 Task: Set the "Ratio of B frames" for encoding in FFmpeg audio/video decoder to 2.
Action: Mouse moved to (121, 41)
Screenshot: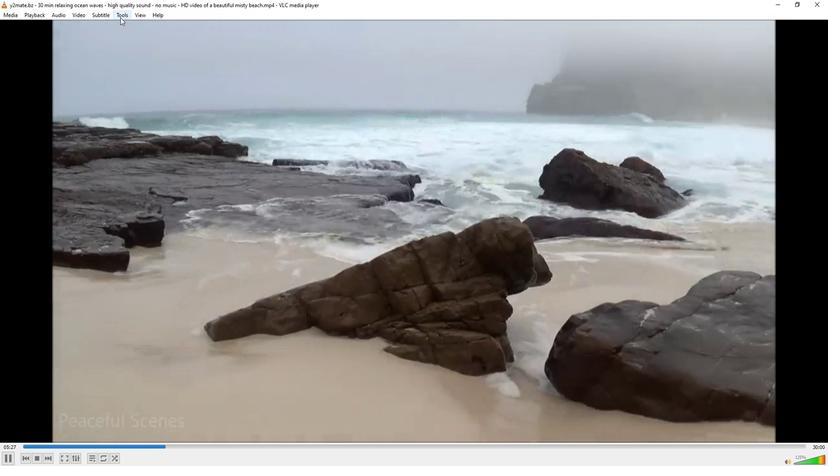 
Action: Mouse pressed left at (121, 41)
Screenshot: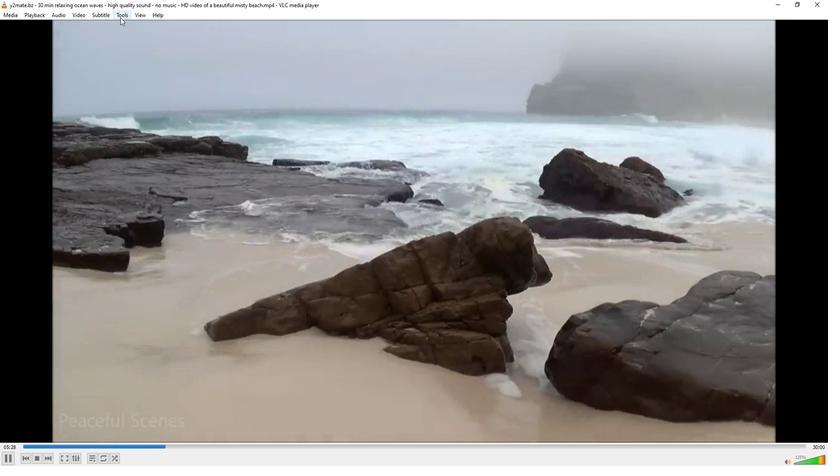 
Action: Mouse moved to (143, 133)
Screenshot: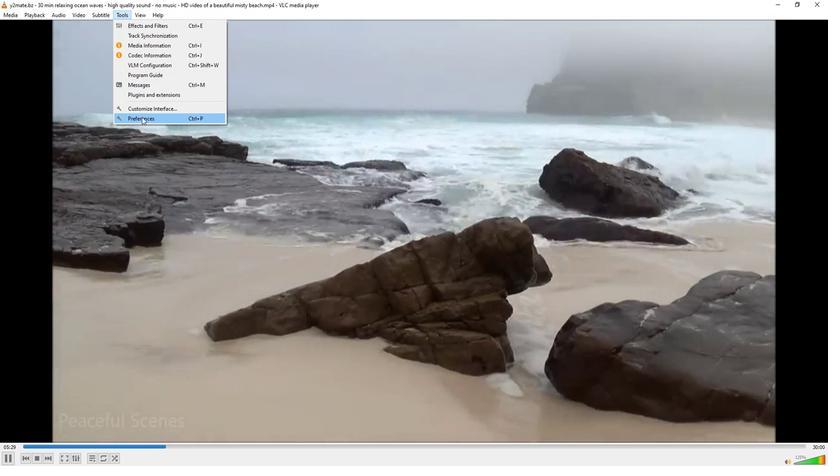 
Action: Mouse pressed left at (143, 133)
Screenshot: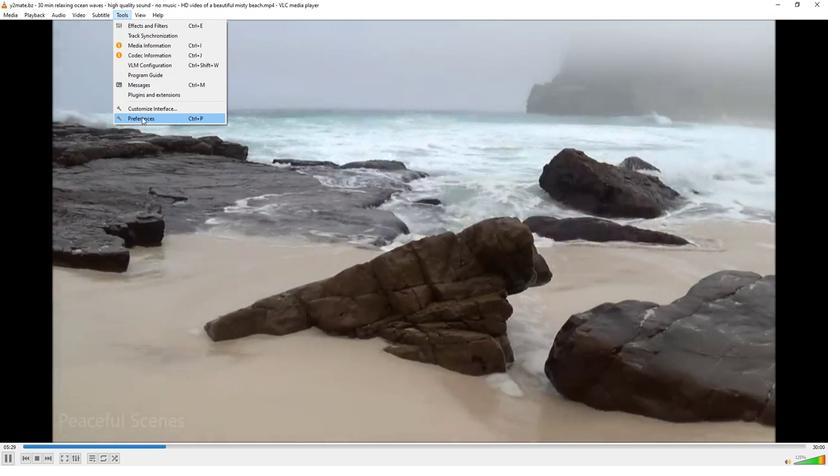 
Action: Mouse moved to (105, 358)
Screenshot: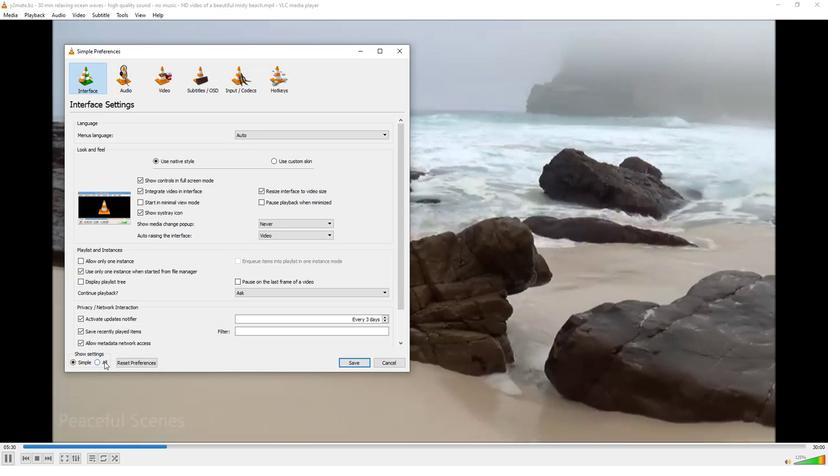 
Action: Mouse pressed left at (105, 358)
Screenshot: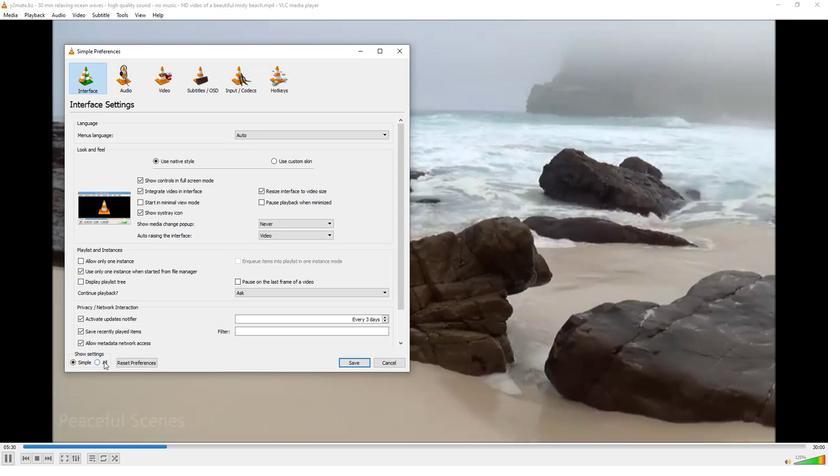 
Action: Mouse moved to (88, 245)
Screenshot: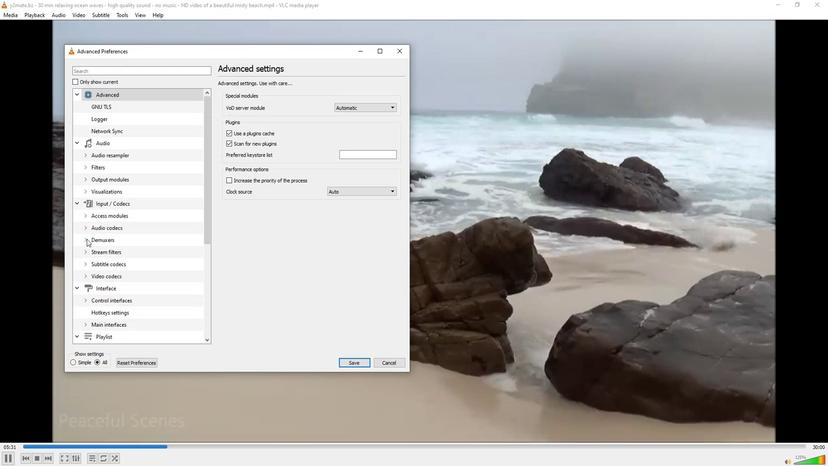 
Action: Mouse pressed left at (88, 245)
Screenshot: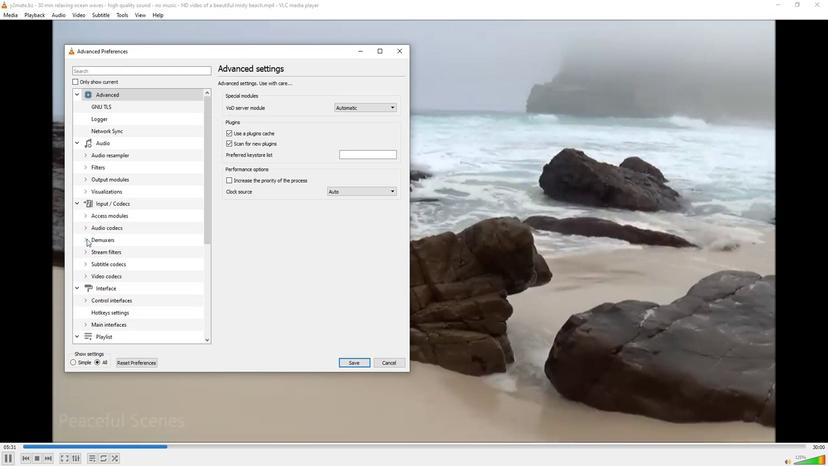 
Action: Mouse moved to (128, 271)
Screenshot: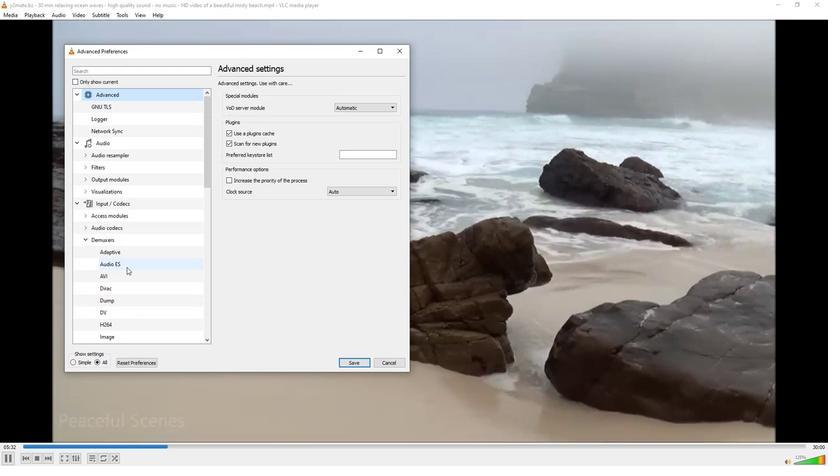 
Action: Mouse scrolled (128, 271) with delta (0, 0)
Screenshot: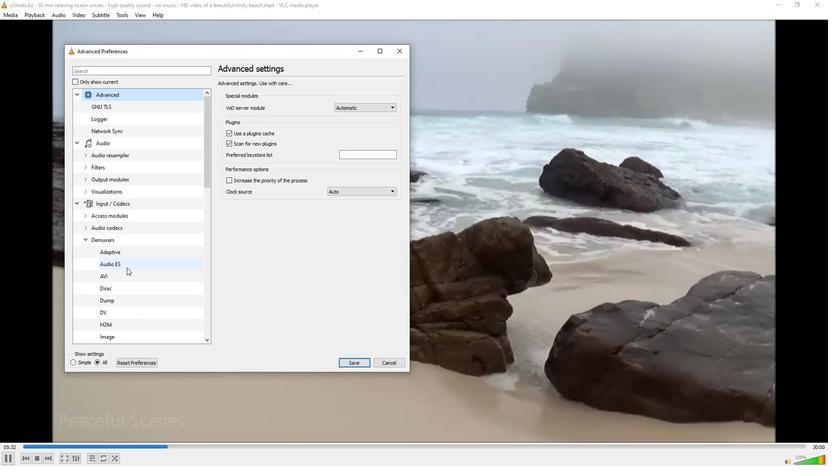 
Action: Mouse scrolled (128, 271) with delta (0, 0)
Screenshot: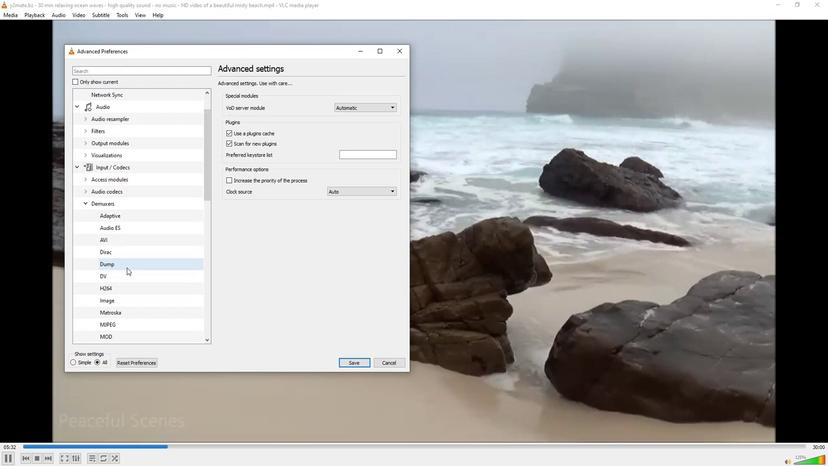 
Action: Mouse scrolled (128, 271) with delta (0, 0)
Screenshot: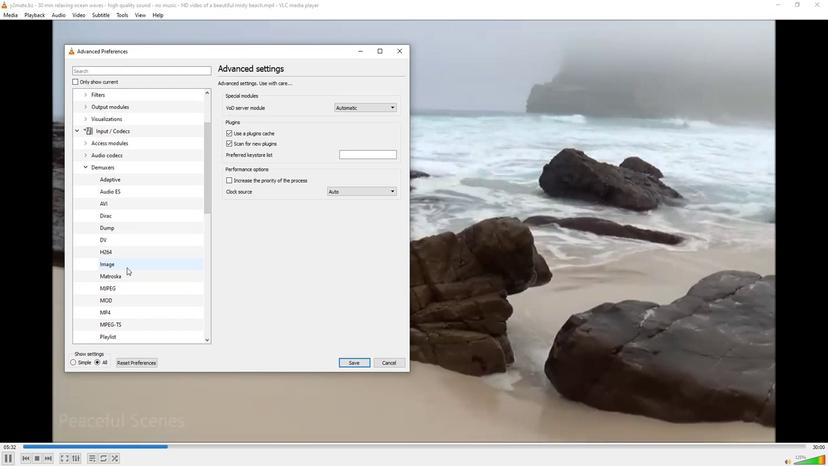 
Action: Mouse scrolled (128, 271) with delta (0, 0)
Screenshot: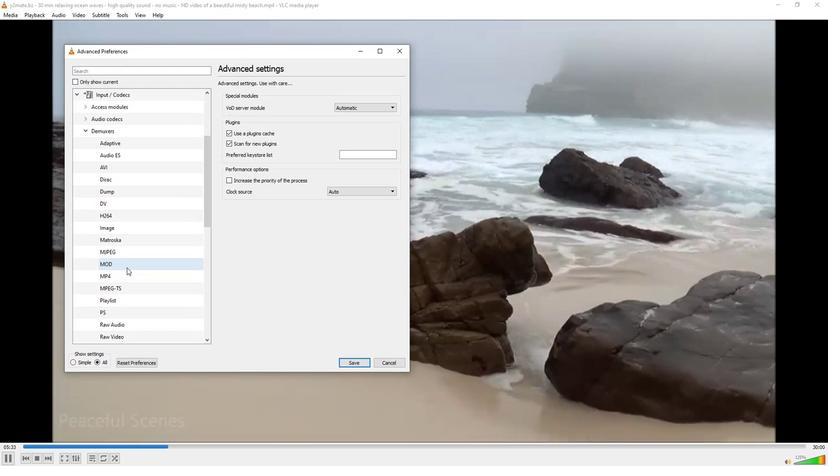 
Action: Mouse scrolled (128, 271) with delta (0, 0)
Screenshot: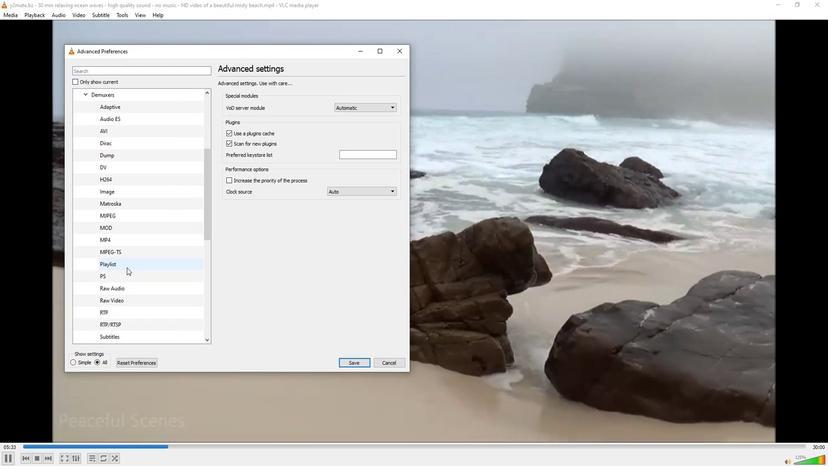 
Action: Mouse scrolled (128, 271) with delta (0, 0)
Screenshot: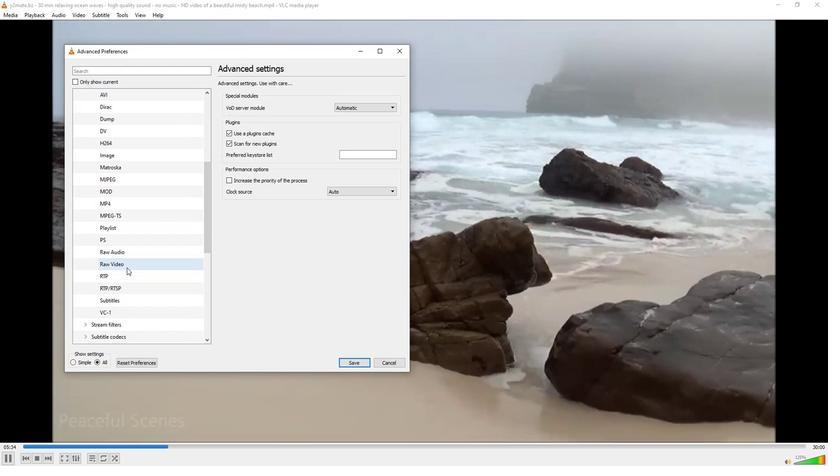 
Action: Mouse moved to (88, 314)
Screenshot: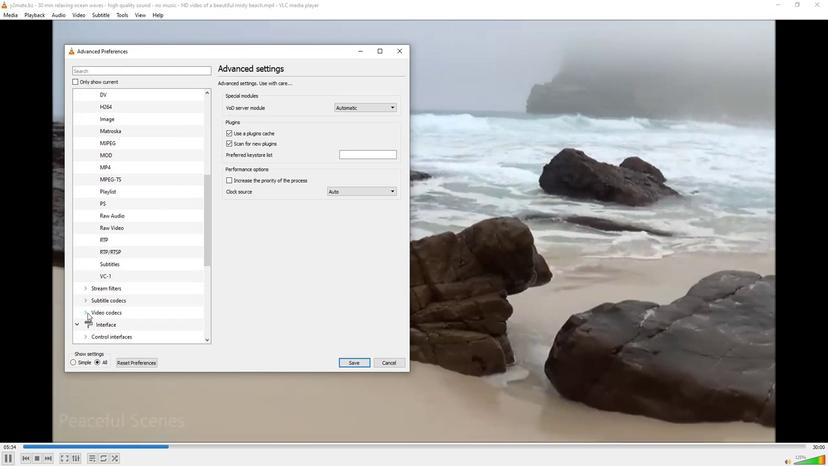 
Action: Mouse pressed left at (88, 314)
Screenshot: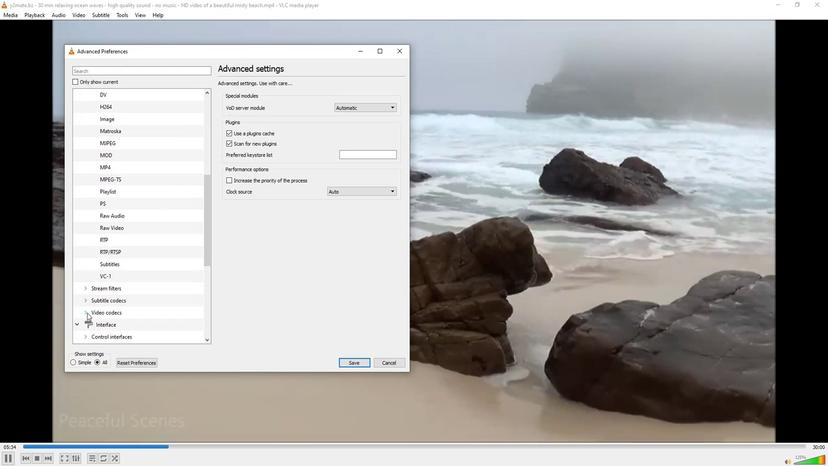 
Action: Mouse moved to (112, 334)
Screenshot: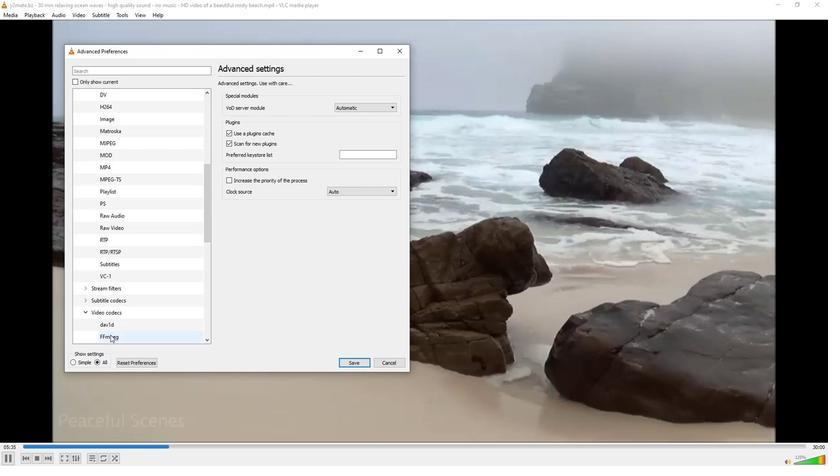 
Action: Mouse pressed left at (112, 334)
Screenshot: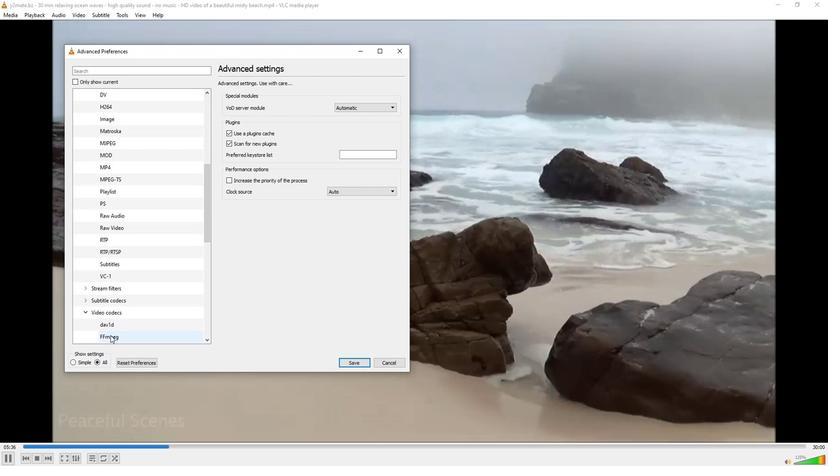 
Action: Mouse moved to (385, 325)
Screenshot: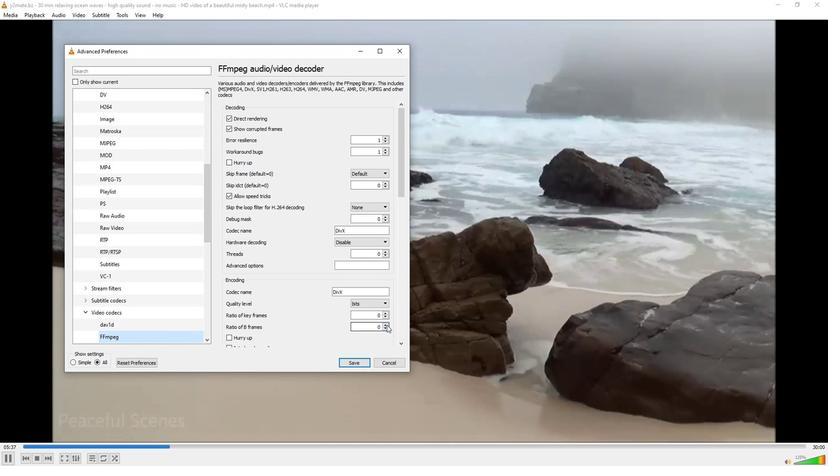 
Action: Mouse pressed left at (385, 325)
Screenshot: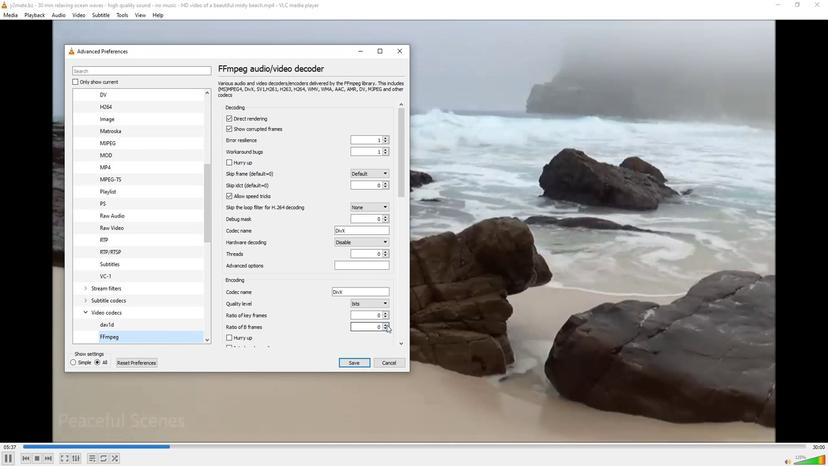 
Action: Mouse pressed left at (385, 325)
Screenshot: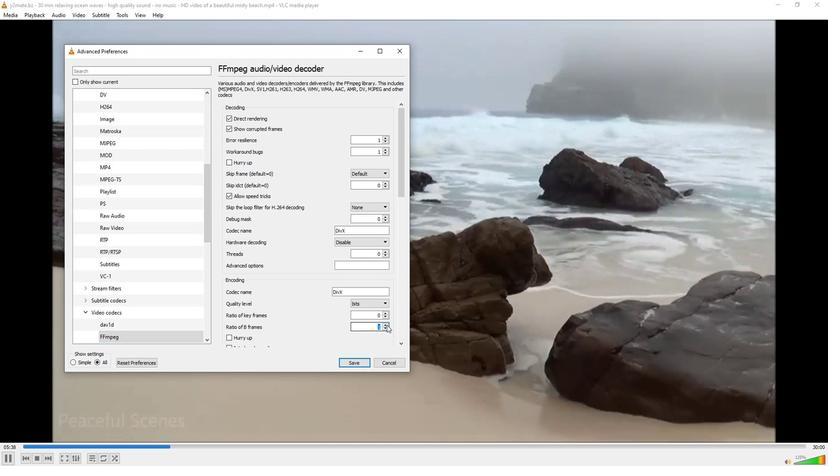 
Action: Mouse moved to (299, 331)
Screenshot: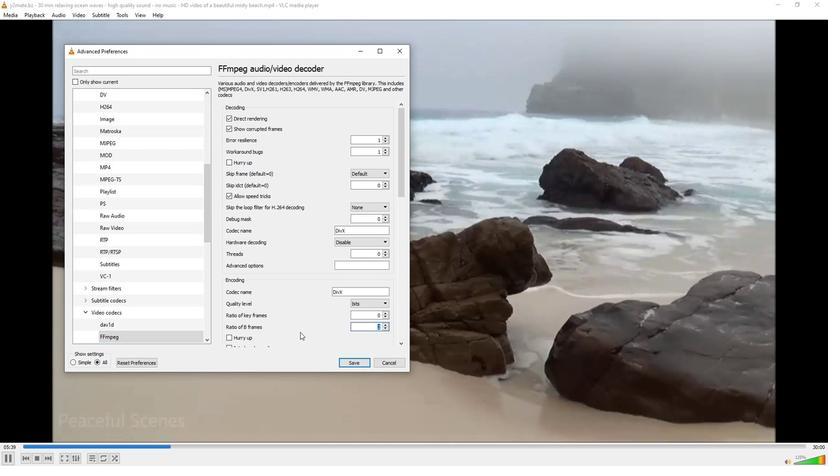 
